 Task: Create a sub task System Test and UAT for the task  Improve code modularity for better maintainability in the project TransparentLine , assign it to team member softage.6@softage.net and update the status of the sub task to  On Track  , set the priority of the sub task to Low.
Action: Mouse moved to (47, 368)
Screenshot: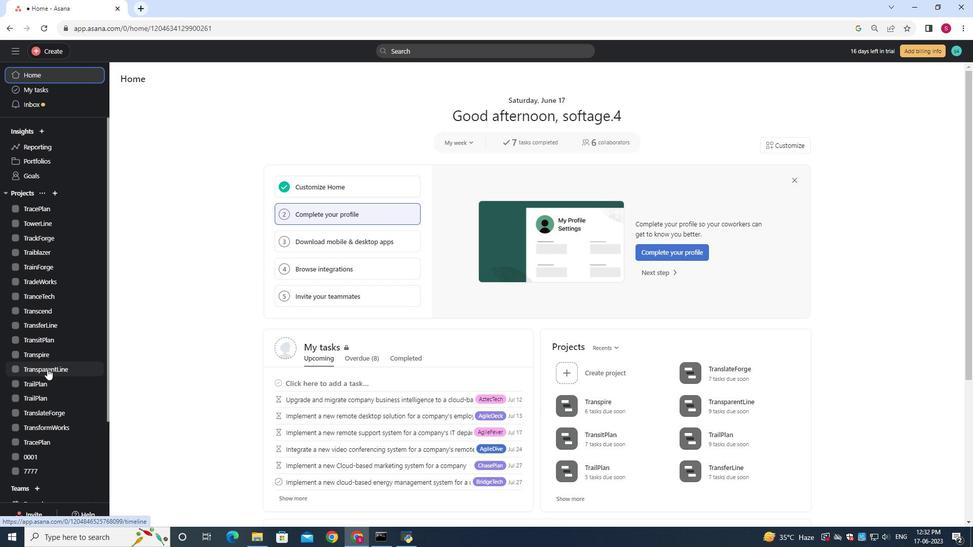 
Action: Mouse pressed left at (47, 368)
Screenshot: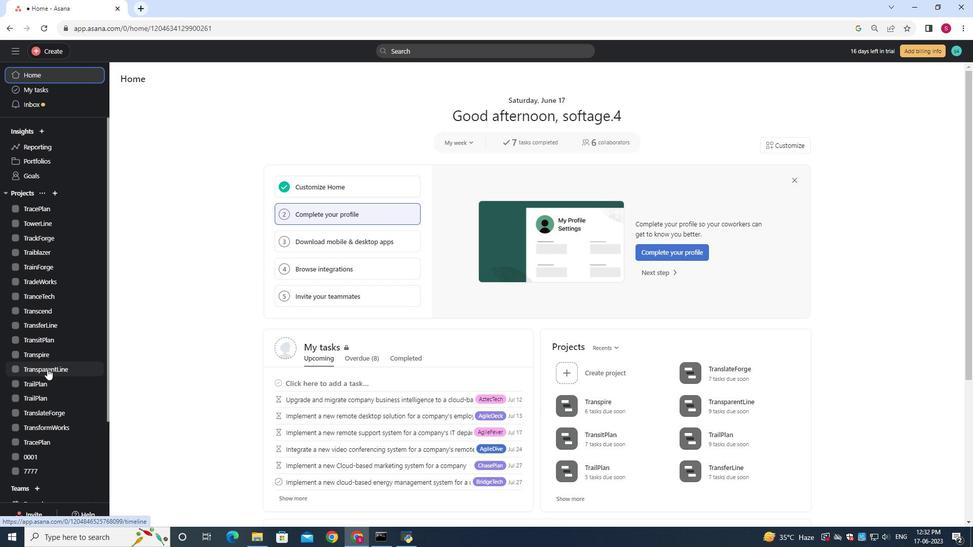 
Action: Mouse moved to (355, 226)
Screenshot: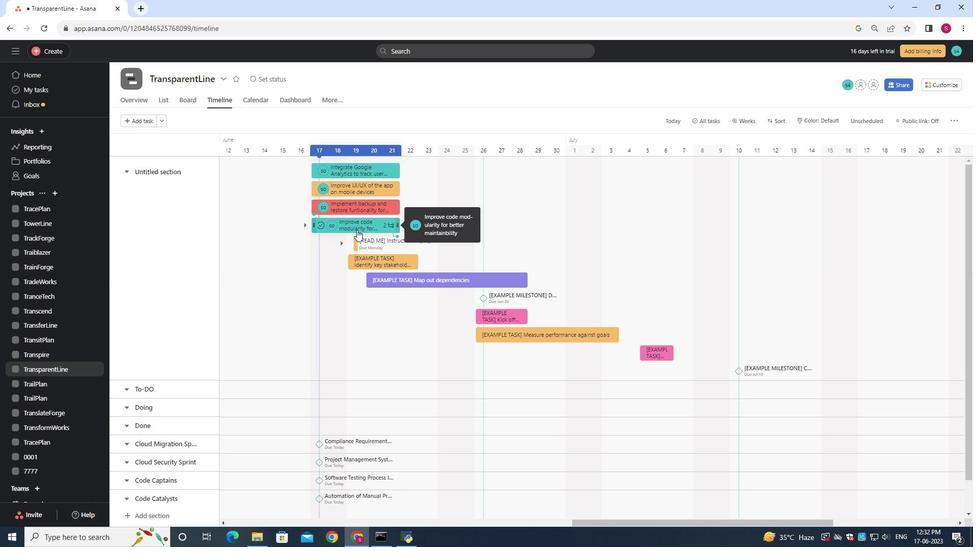 
Action: Mouse pressed left at (355, 226)
Screenshot: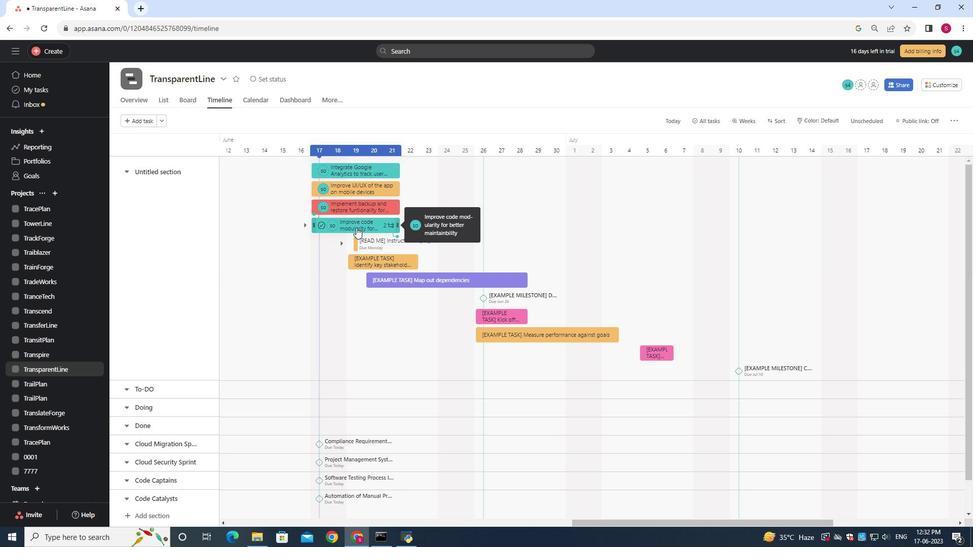 
Action: Mouse moved to (747, 329)
Screenshot: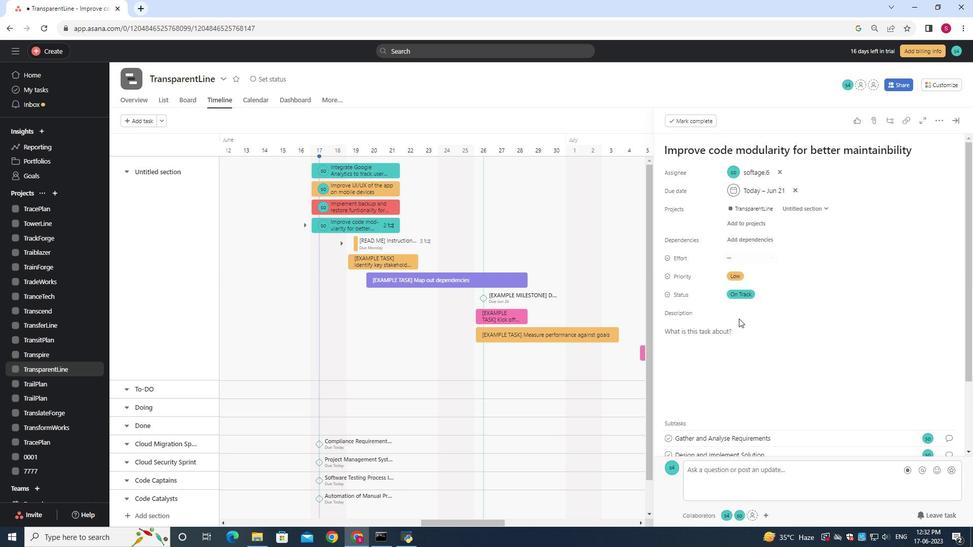 
Action: Mouse scrolled (747, 329) with delta (0, 0)
Screenshot: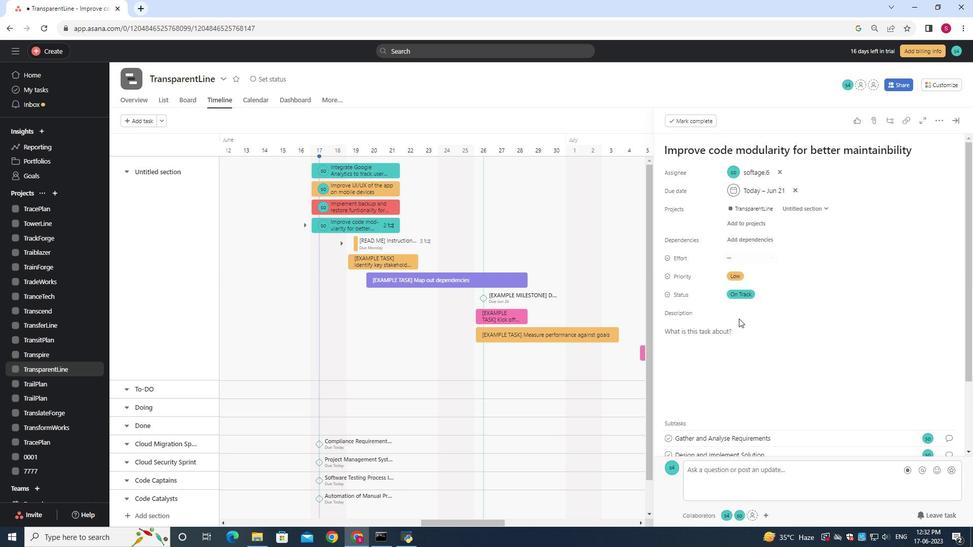 
Action: Mouse moved to (748, 331)
Screenshot: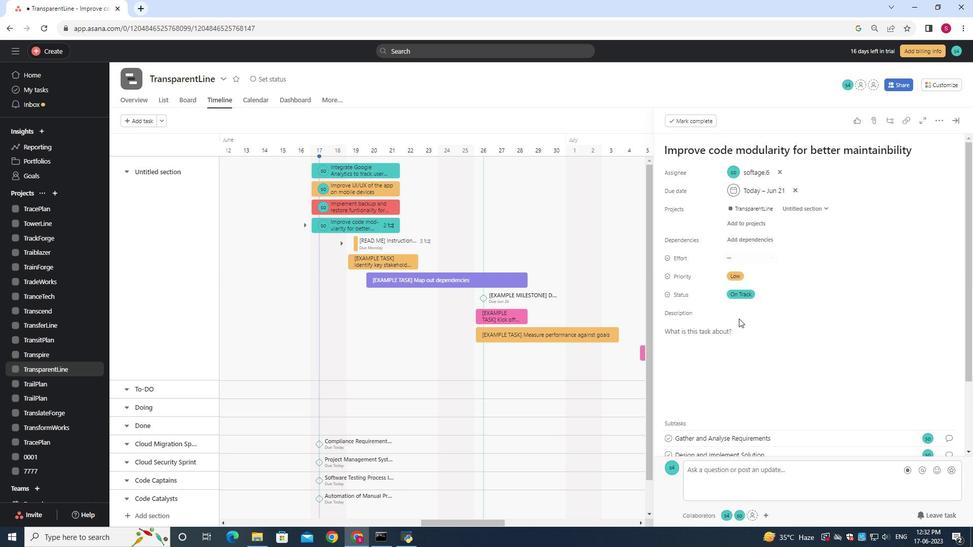 
Action: Mouse scrolled (748, 330) with delta (0, 0)
Screenshot: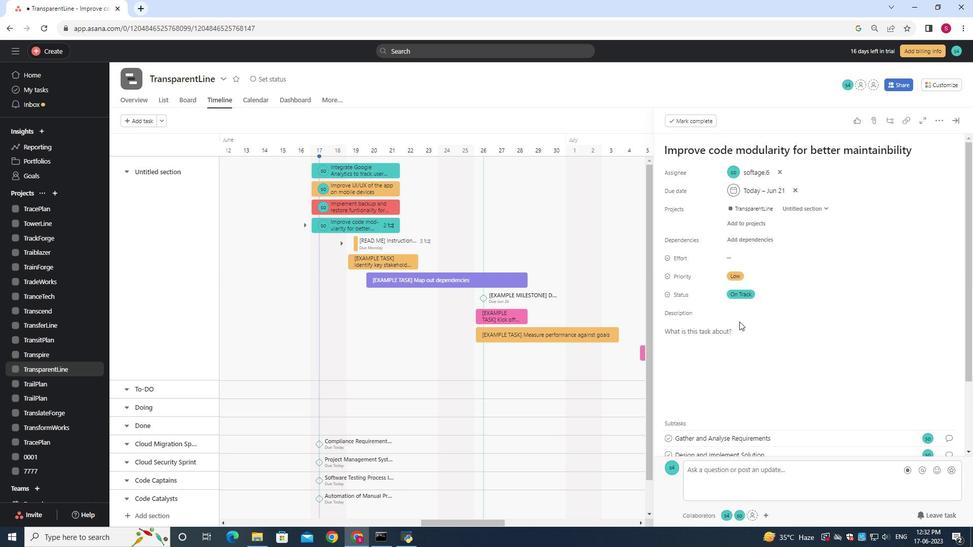 
Action: Mouse moved to (748, 331)
Screenshot: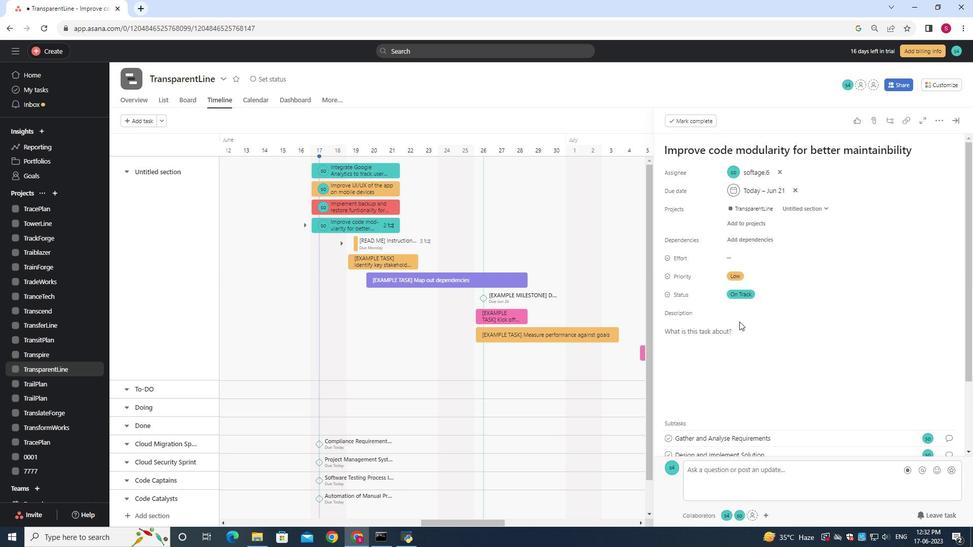 
Action: Mouse scrolled (748, 330) with delta (0, -1)
Screenshot: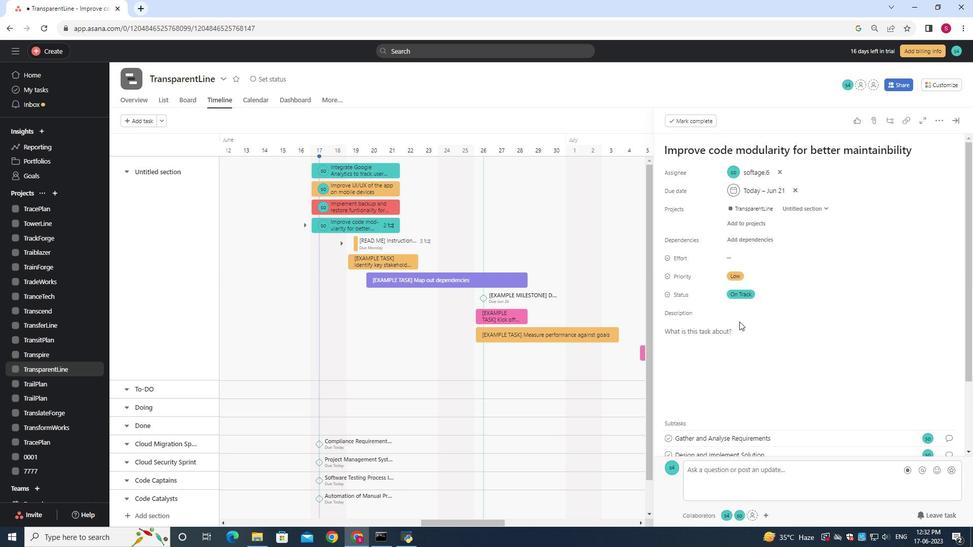 
Action: Mouse moved to (748, 330)
Screenshot: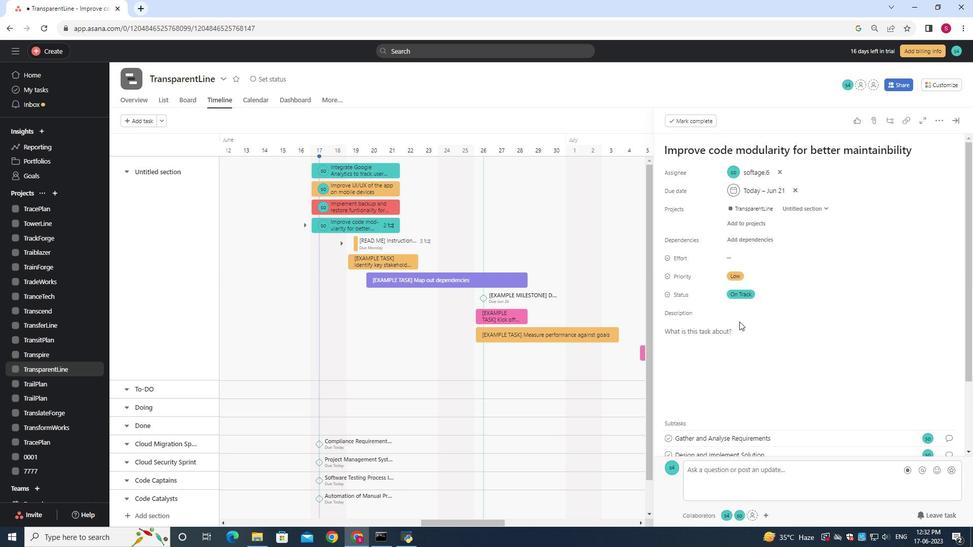 
Action: Mouse scrolled (748, 330) with delta (0, -1)
Screenshot: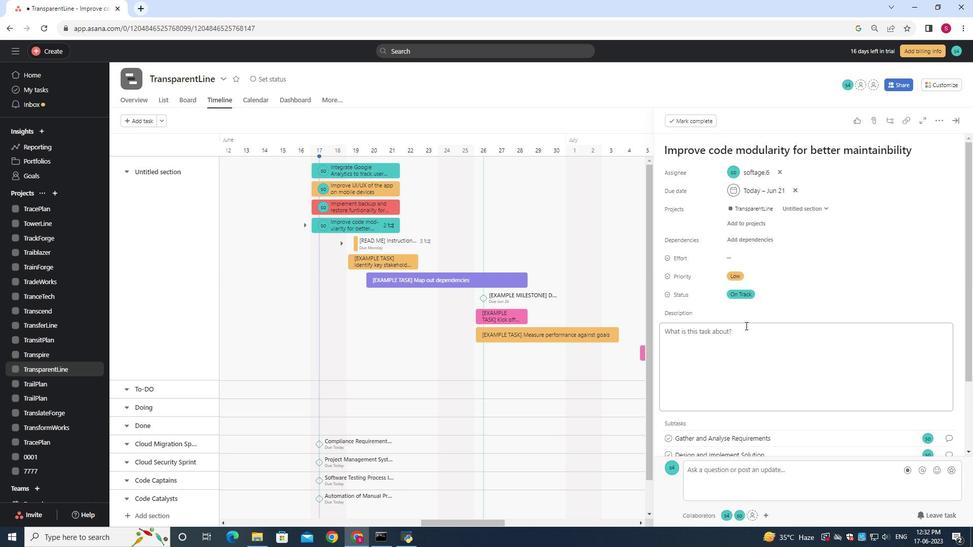 
Action: Mouse moved to (750, 330)
Screenshot: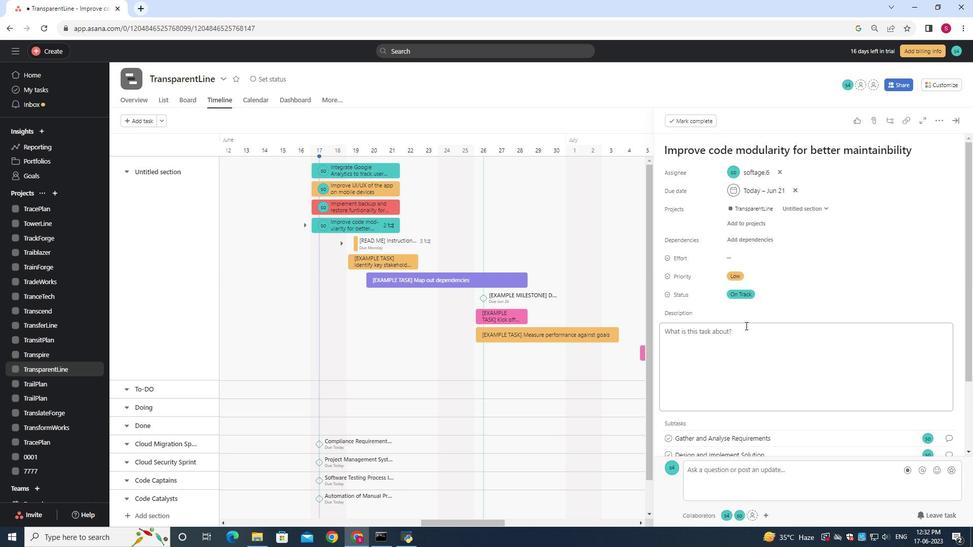 
Action: Mouse scrolled (748, 330) with delta (0, 0)
Screenshot: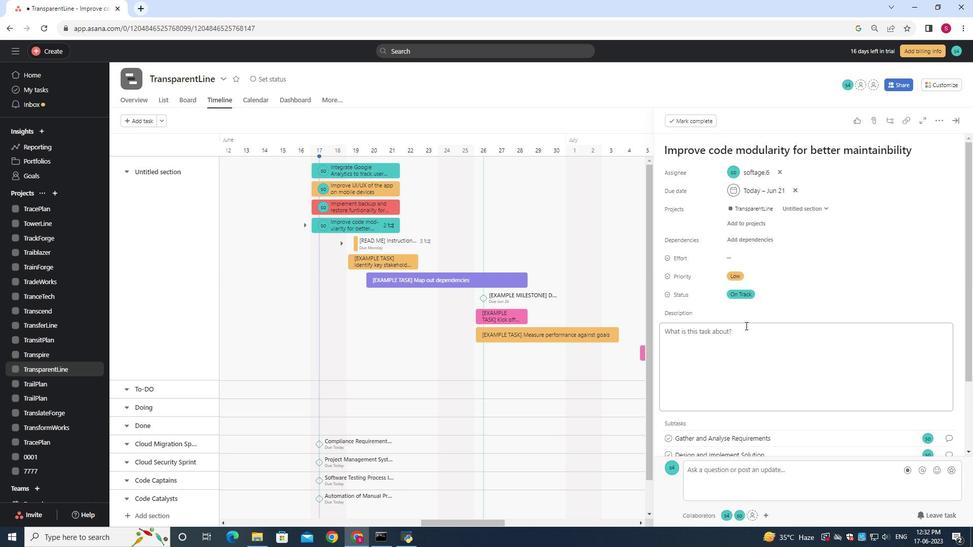 
Action: Mouse moved to (750, 330)
Screenshot: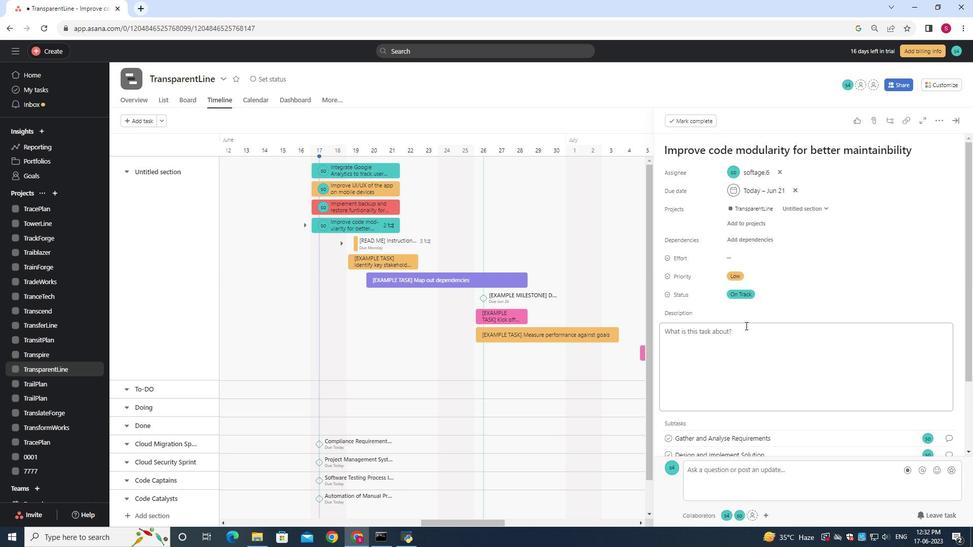 
Action: Mouse scrolled (750, 330) with delta (0, 0)
Screenshot: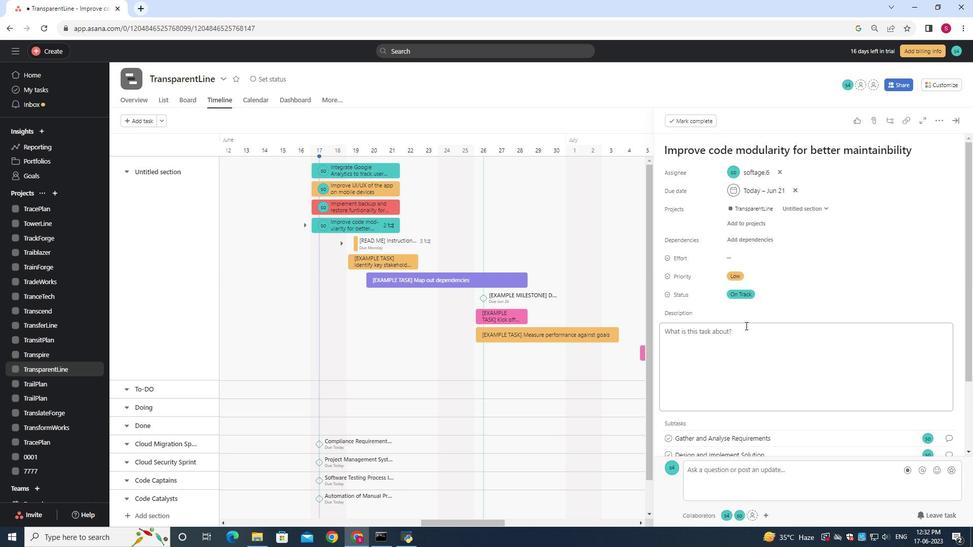 
Action: Mouse moved to (688, 382)
Screenshot: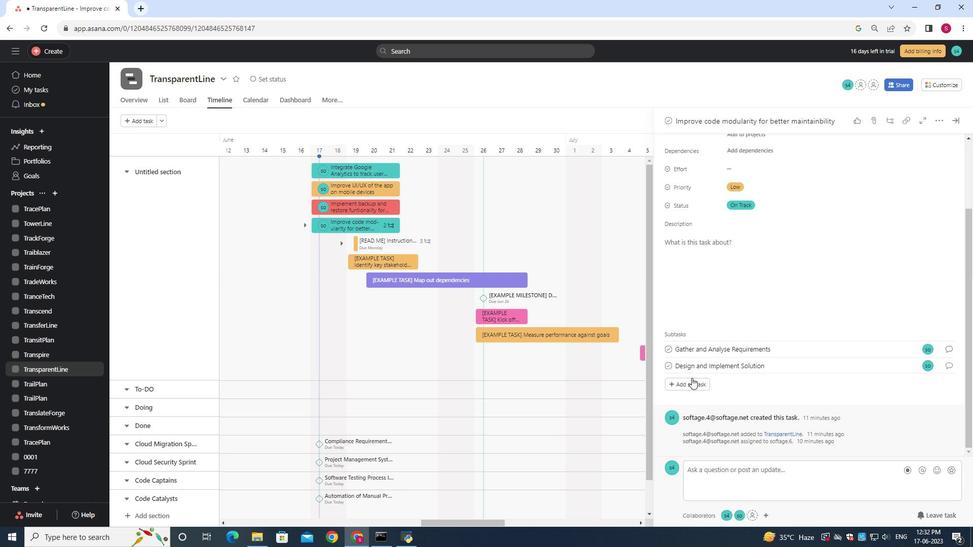 
Action: Mouse pressed left at (688, 382)
Screenshot: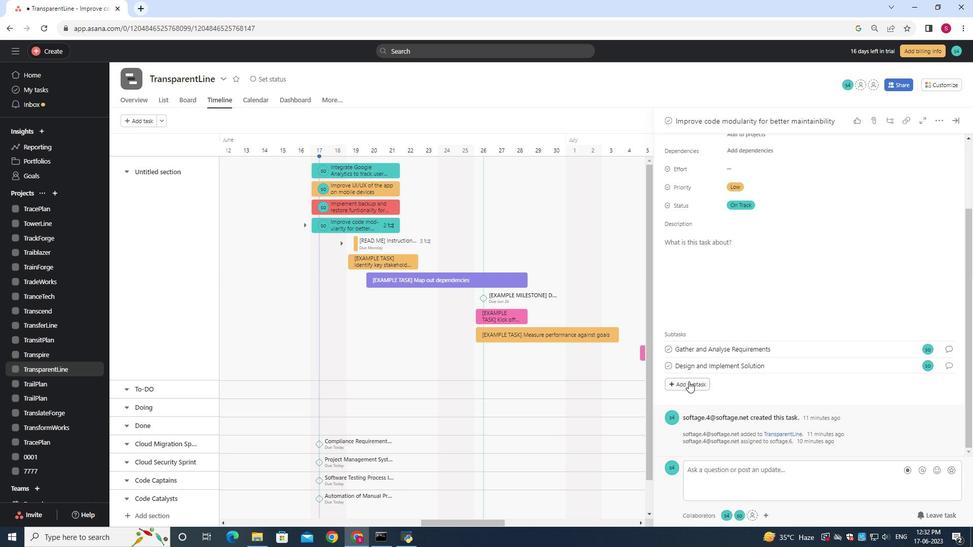 
Action: Key pressed <Key.shift>System<Key.space><Key.shift>Test<Key.space><Key.shift><Key.shift><Key.shift><Key.shift><Key.shift><Key.shift><Key.shift><Key.shift><Key.shift><Key.shift><Key.shift><Key.shift><Key.shift><Key.shift>and<Key.space><Key.shift><Key.shift><Key.shift>UAT
Screenshot: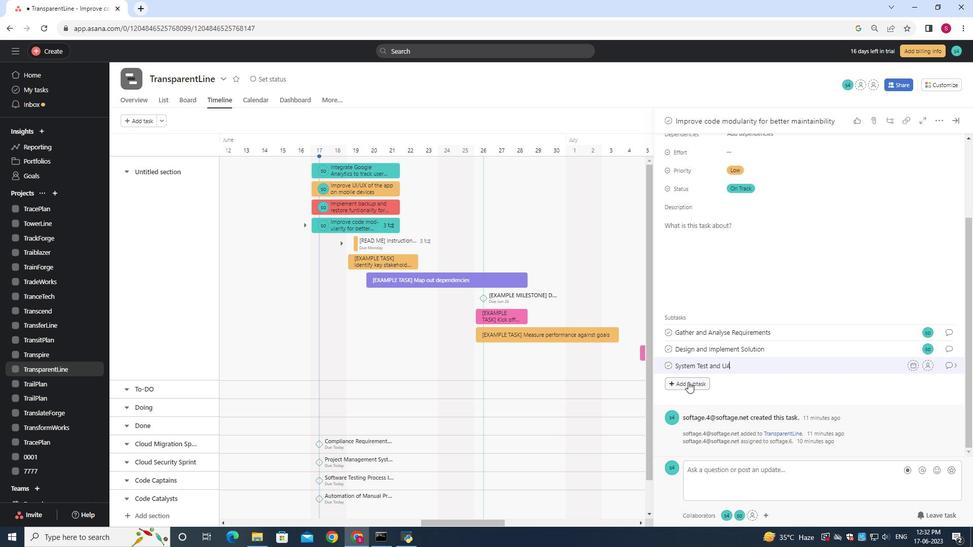 
Action: Mouse moved to (925, 364)
Screenshot: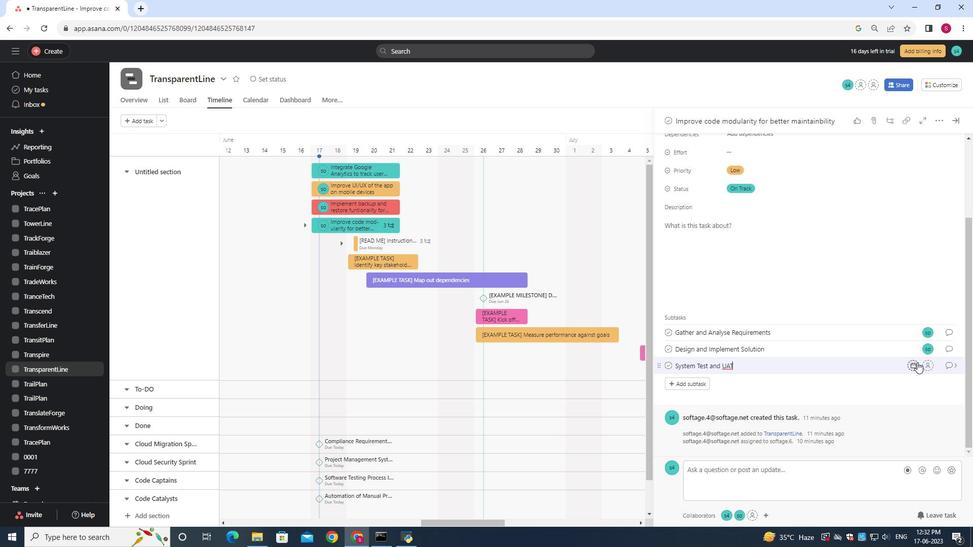 
Action: Mouse pressed left at (925, 364)
Screenshot: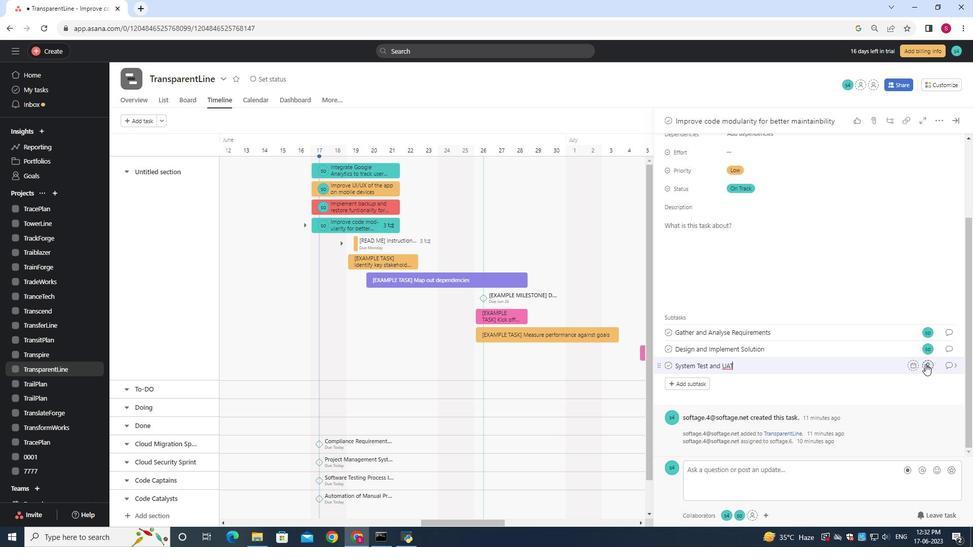 
Action: Mouse moved to (921, 361)
Screenshot: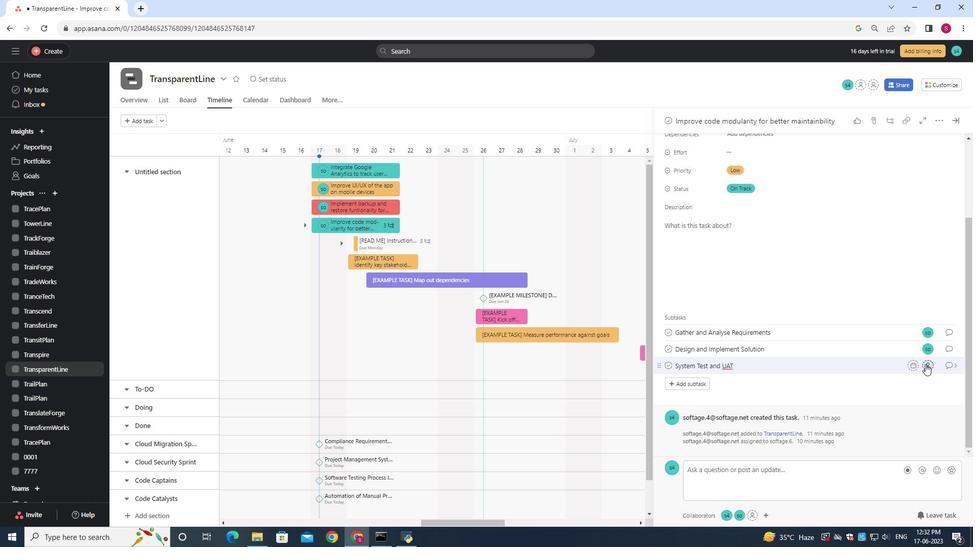 
Action: Key pressed softage.6<Key.shift><Key.shift><Key.shift><Key.shift><Key.shift><Key.shift><Key.shift><Key.shift>@softage.net
Screenshot: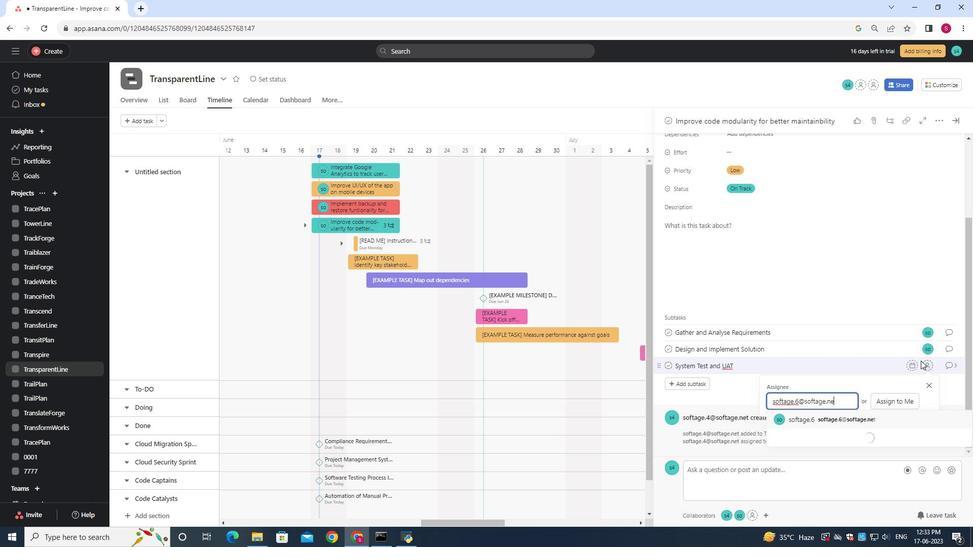 
Action: Mouse moved to (847, 415)
Screenshot: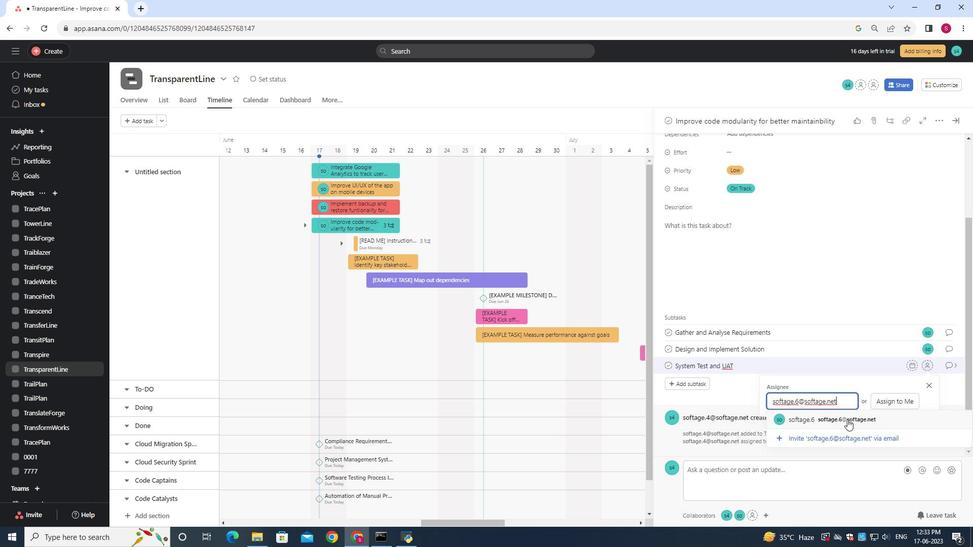 
Action: Mouse pressed left at (847, 415)
Screenshot: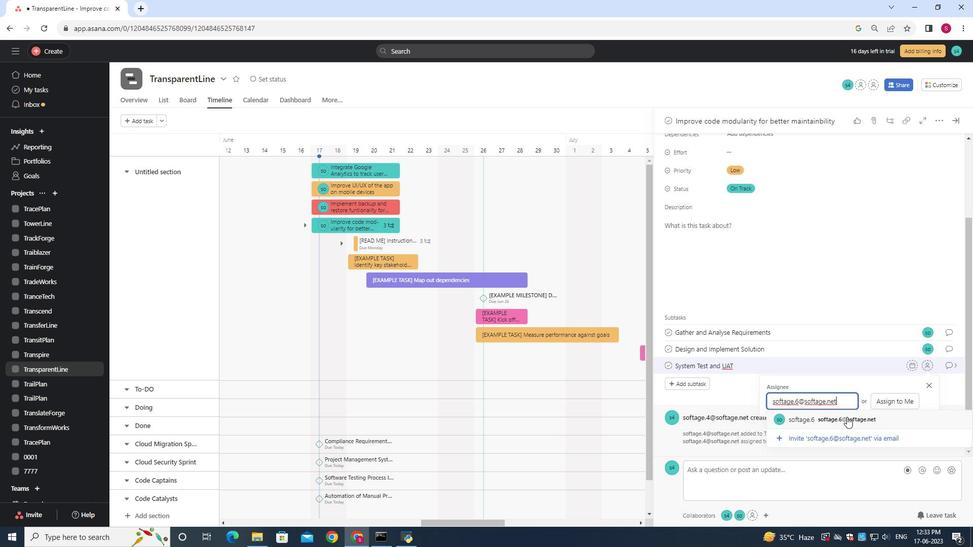 
Action: Mouse moved to (952, 365)
Screenshot: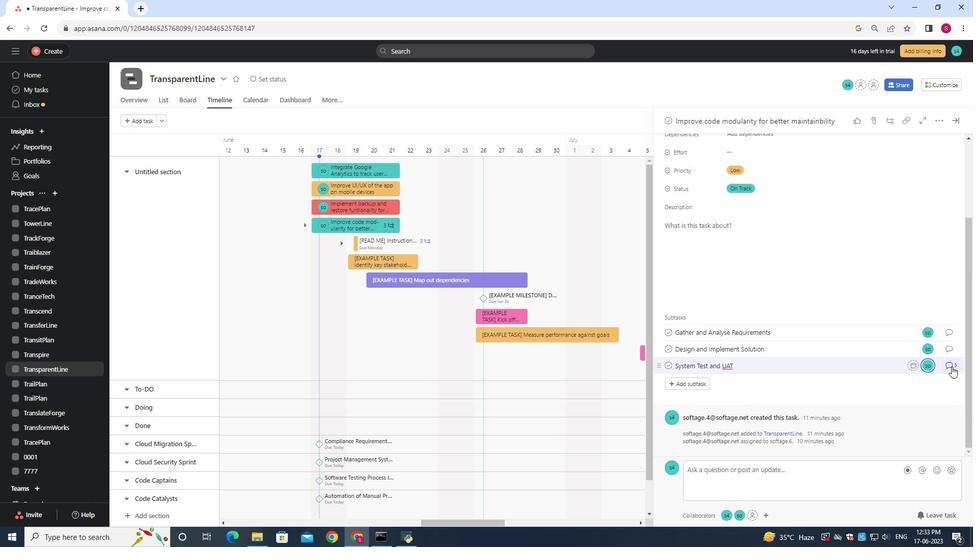 
Action: Mouse pressed left at (952, 365)
Screenshot: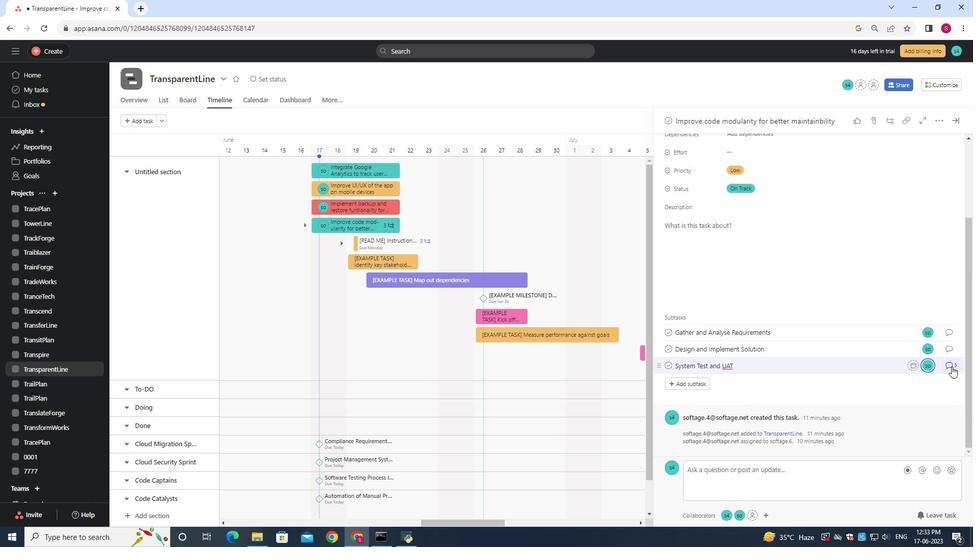 
Action: Mouse moved to (724, 382)
Screenshot: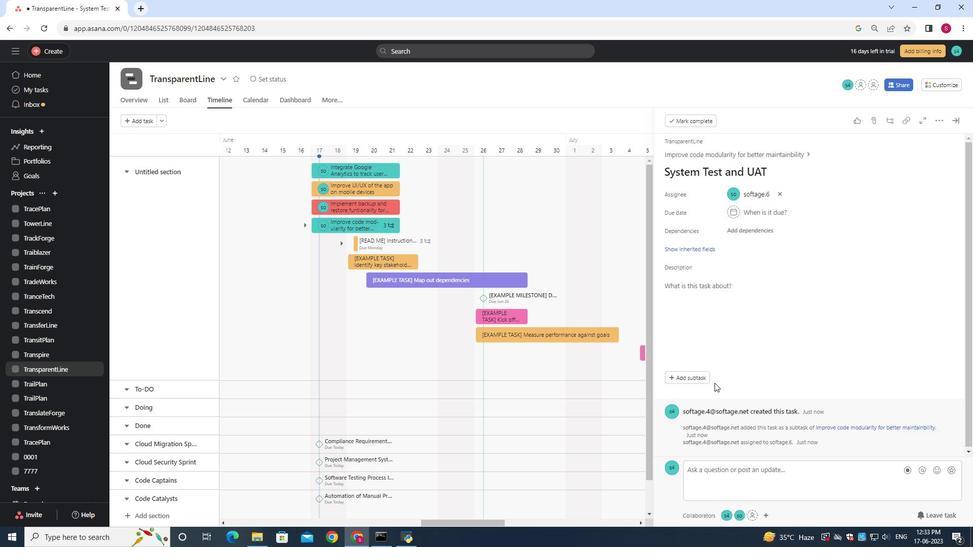 
Action: Mouse scrolled (724, 381) with delta (0, 0)
Screenshot: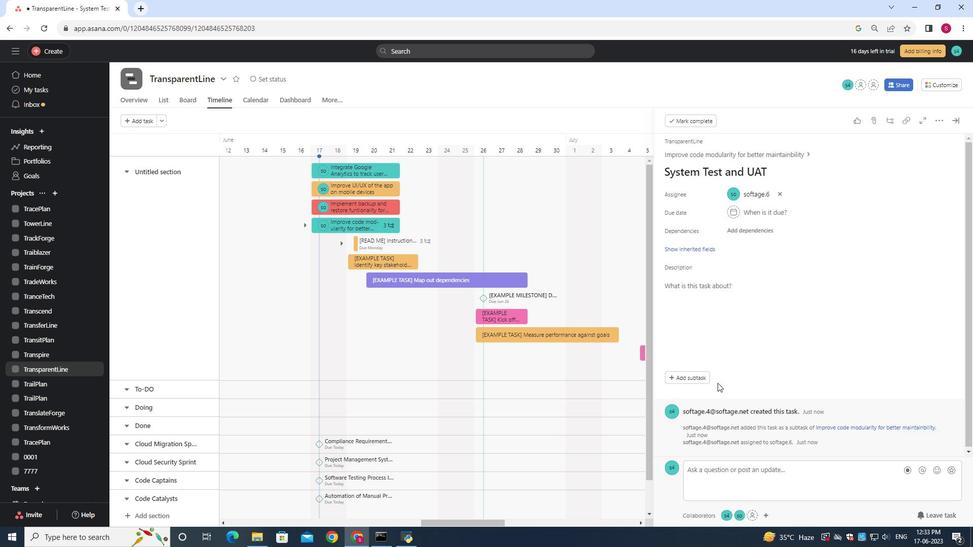 
Action: Mouse scrolled (724, 381) with delta (0, 0)
Screenshot: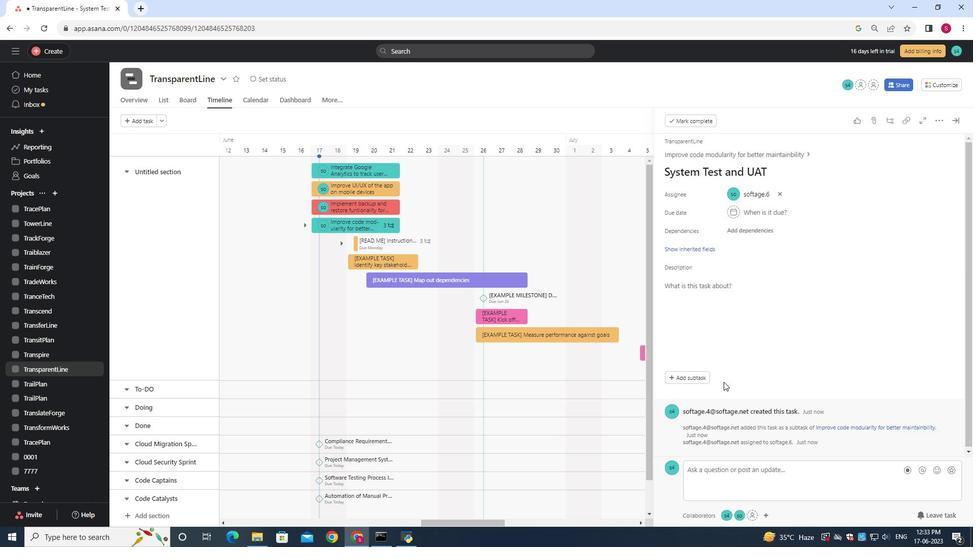
Action: Mouse scrolled (724, 381) with delta (0, 0)
Screenshot: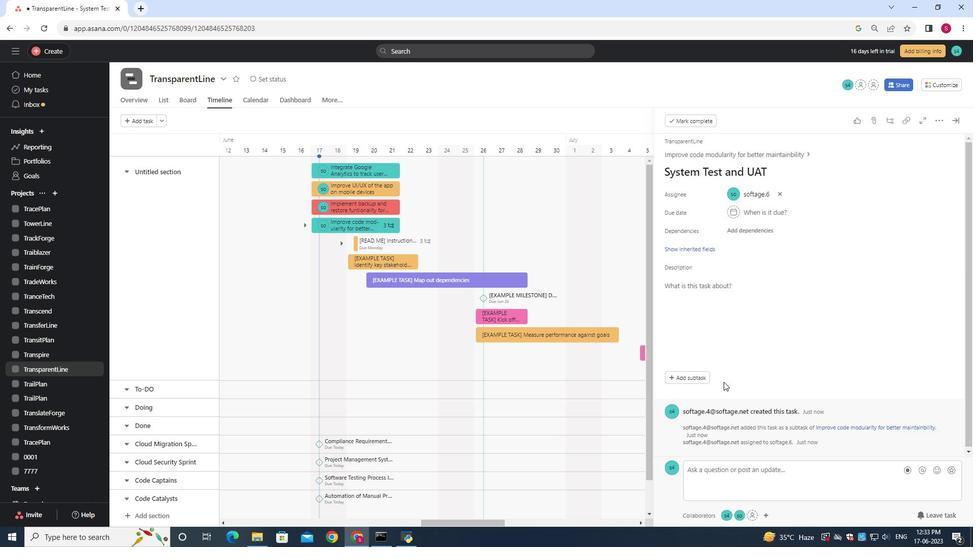 
Action: Mouse moved to (724, 381)
Screenshot: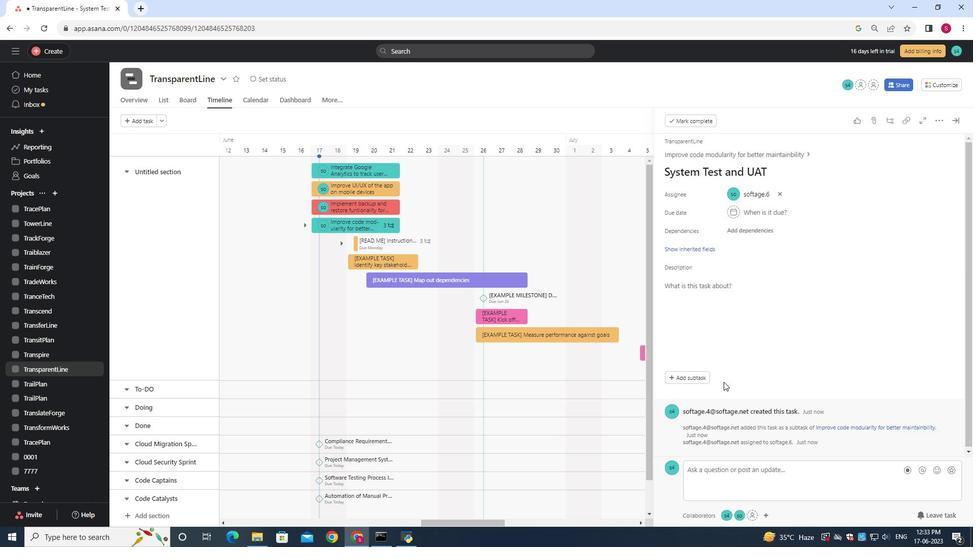 
Action: Mouse scrolled (724, 380) with delta (0, 0)
Screenshot: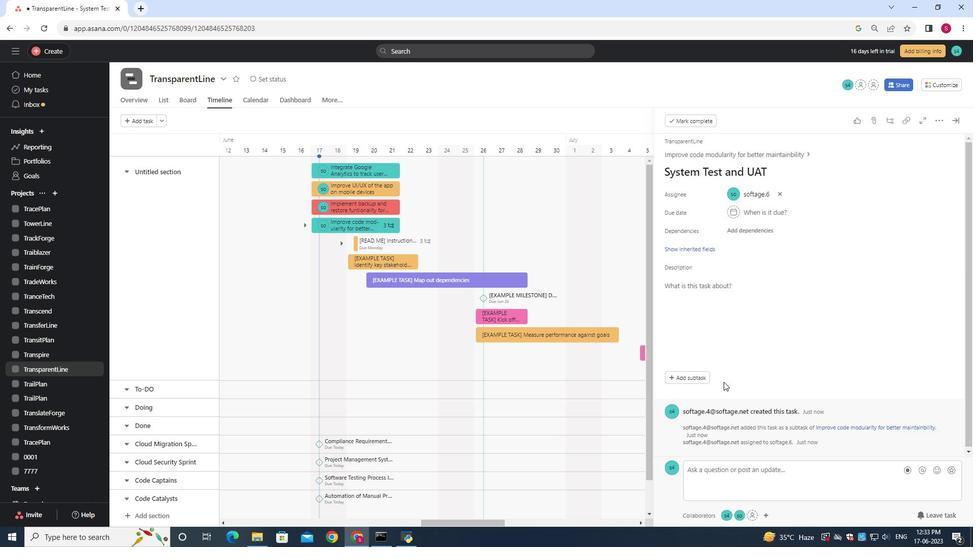 
Action: Mouse moved to (771, 295)
Screenshot: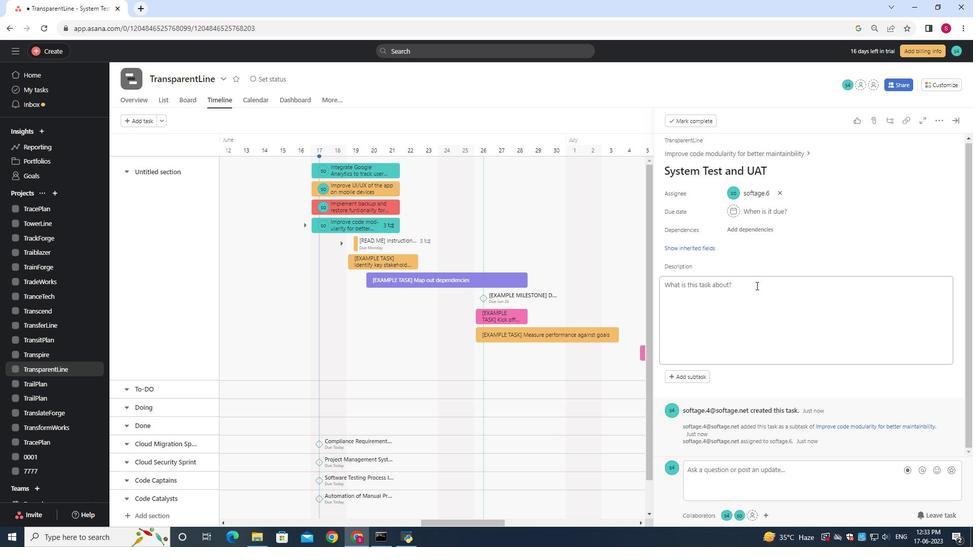 
Action: Mouse scrolled (771, 294) with delta (0, 0)
Screenshot: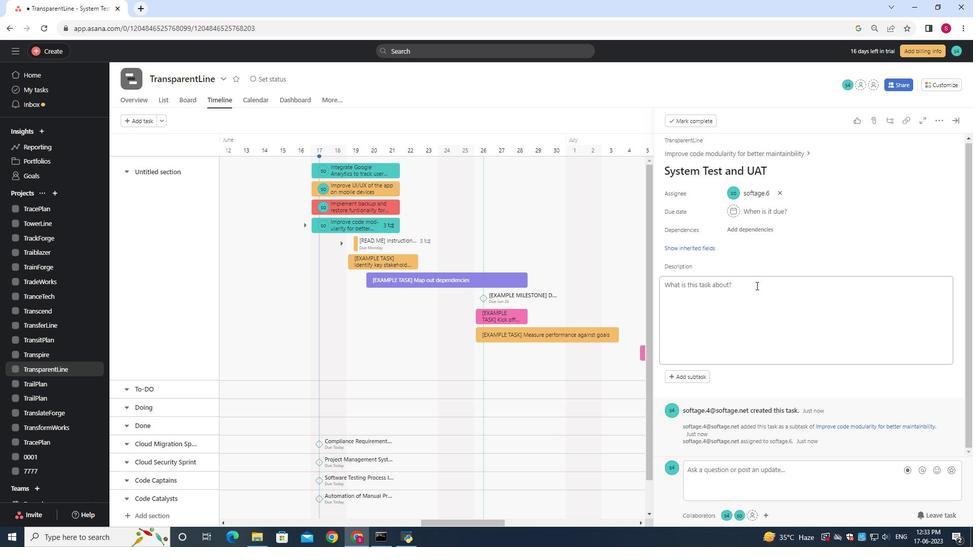
Action: Mouse moved to (771, 295)
Screenshot: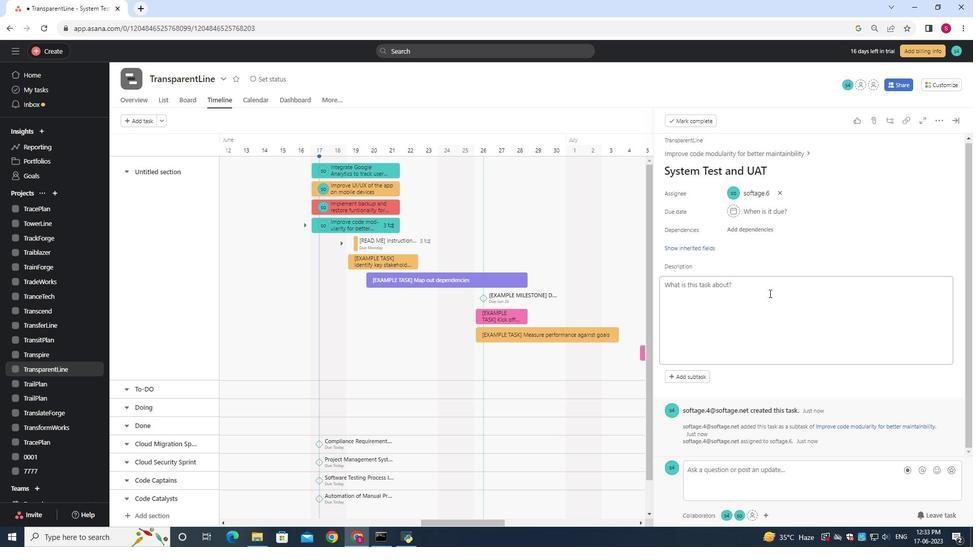 
Action: Mouse scrolled (771, 295) with delta (0, 0)
Screenshot: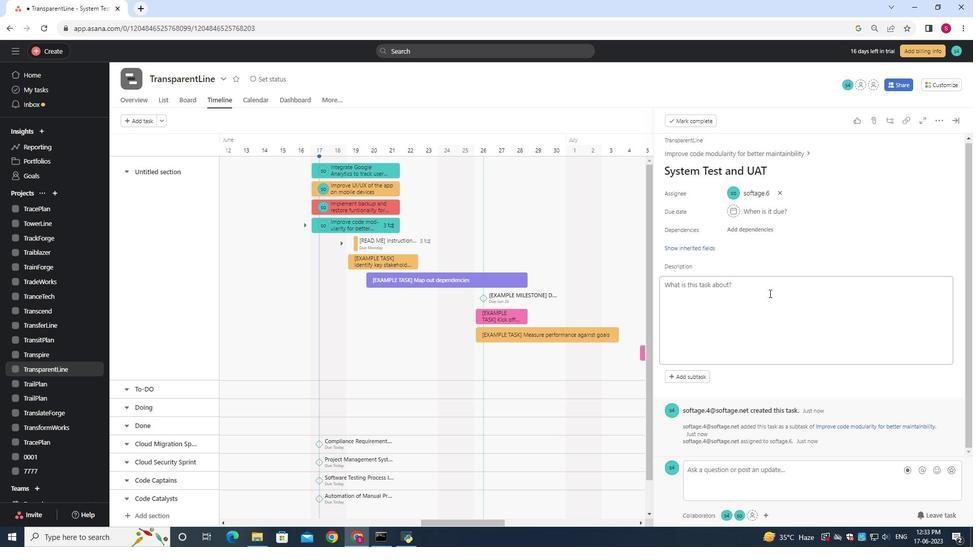 
Action: Mouse scrolled (771, 295) with delta (0, 0)
Screenshot: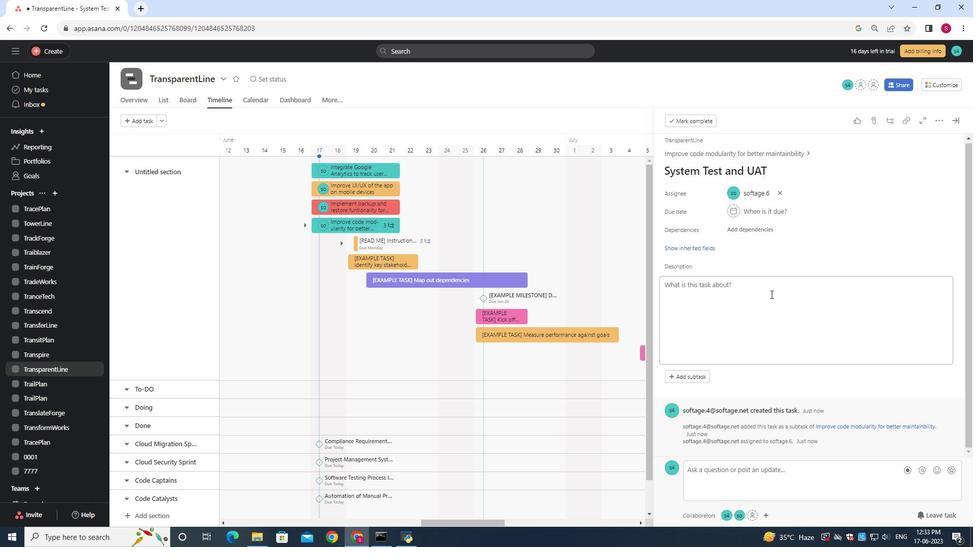 
Action: Mouse moved to (771, 295)
Screenshot: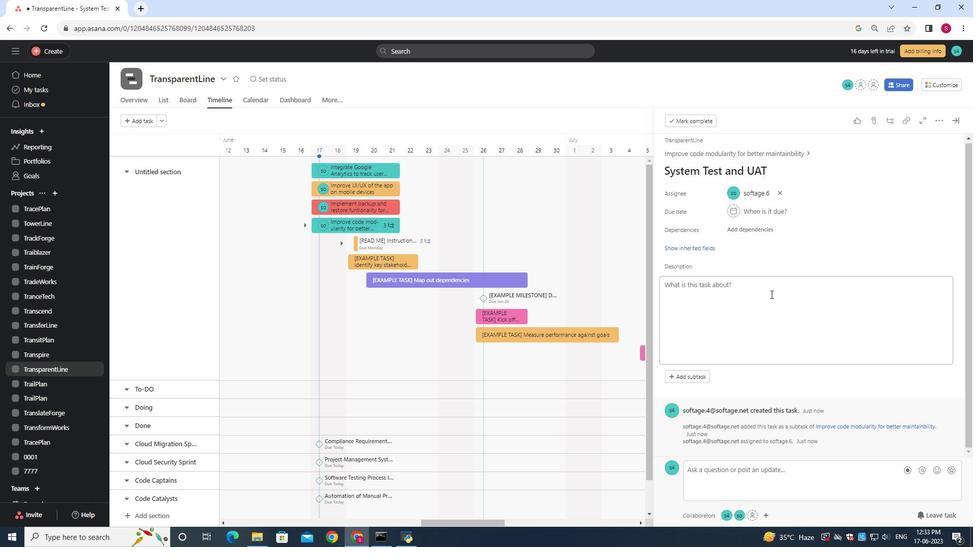 
Action: Mouse scrolled (771, 295) with delta (0, 0)
Screenshot: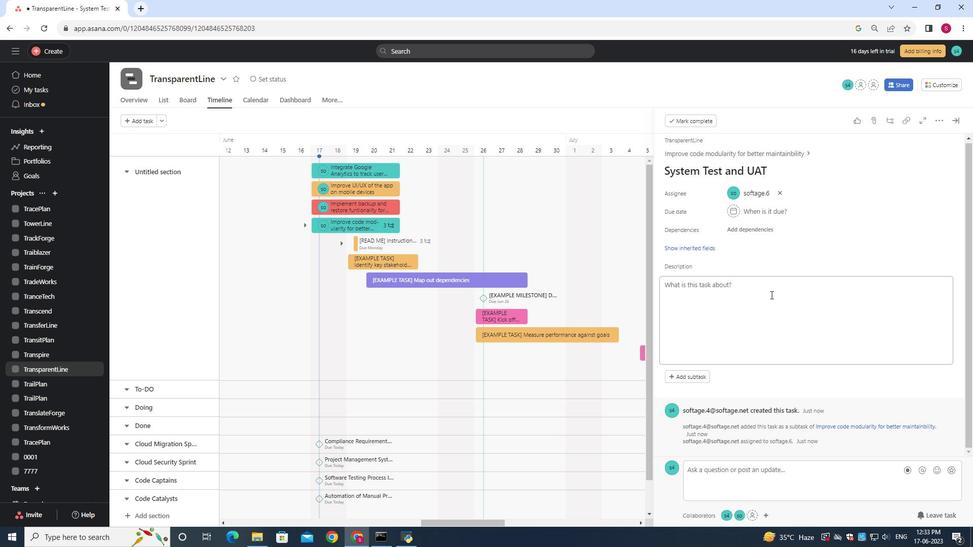 
Action: Mouse moved to (677, 246)
Screenshot: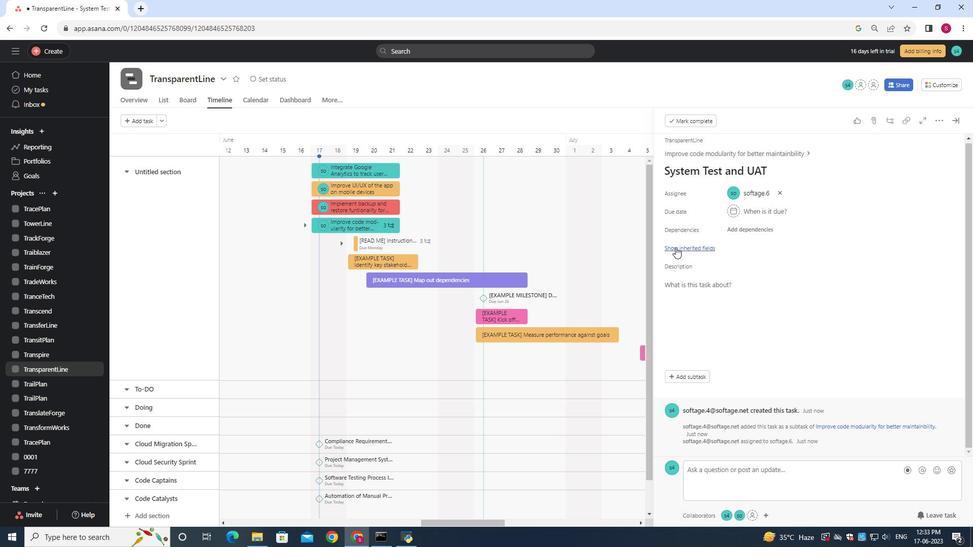 
Action: Mouse pressed left at (677, 246)
Screenshot: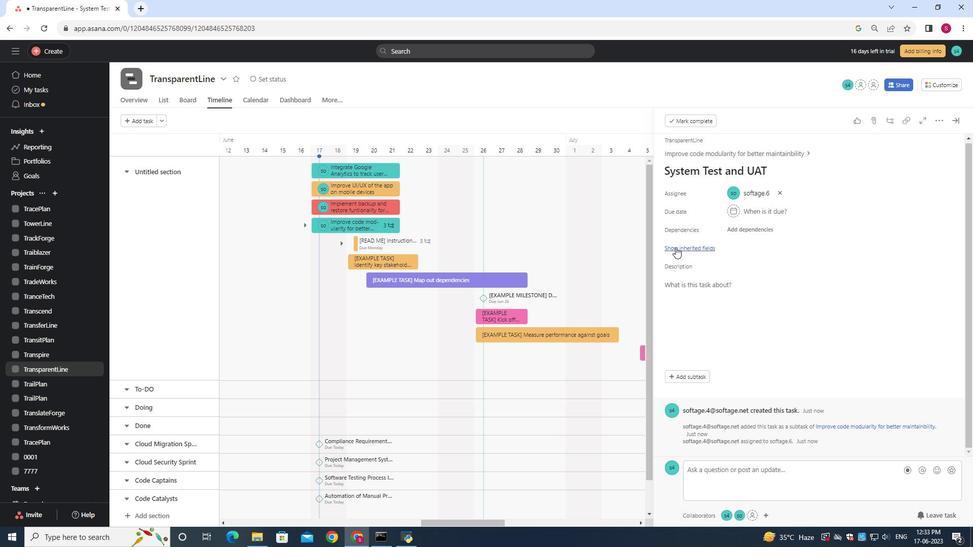 
Action: Mouse moved to (732, 247)
Screenshot: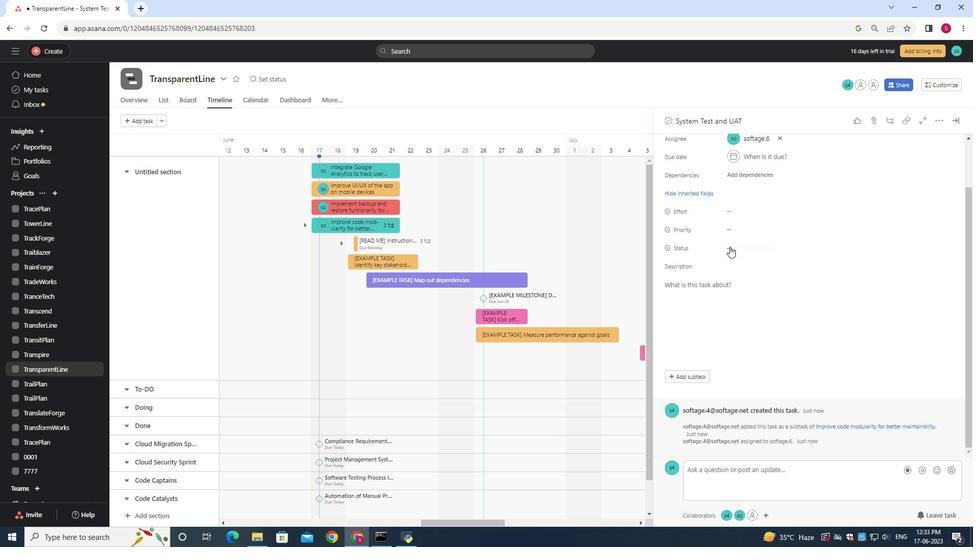 
Action: Mouse pressed left at (732, 247)
Screenshot: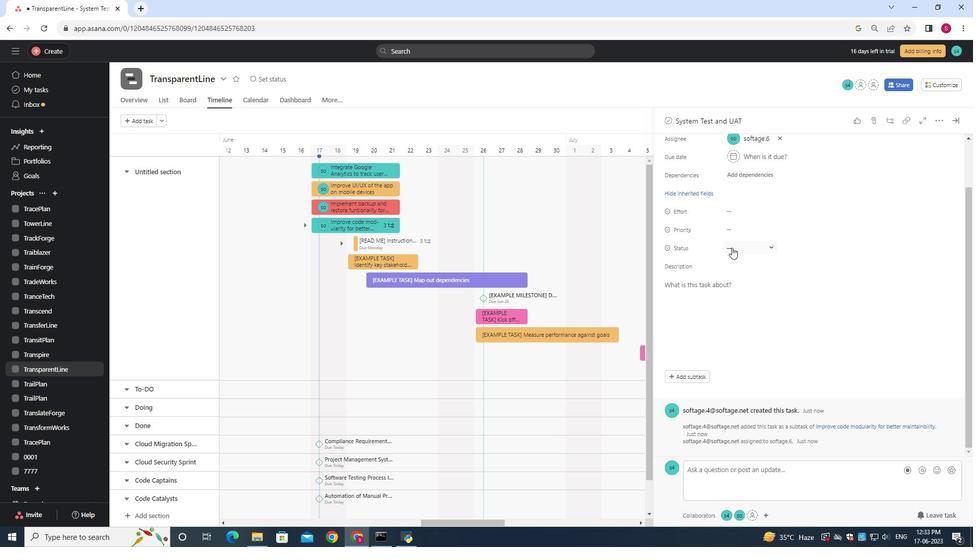 
Action: Mouse moved to (761, 276)
Screenshot: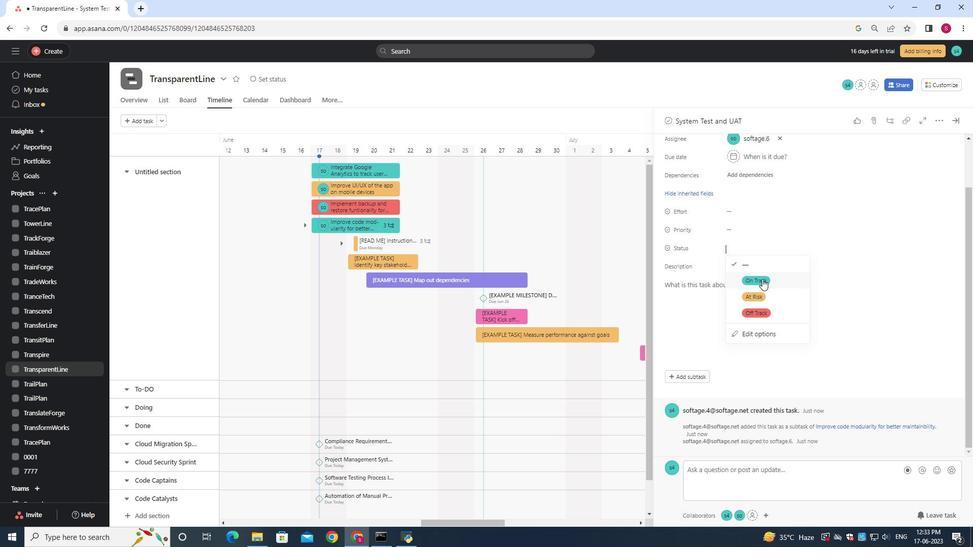 
Action: Mouse pressed left at (761, 276)
Screenshot: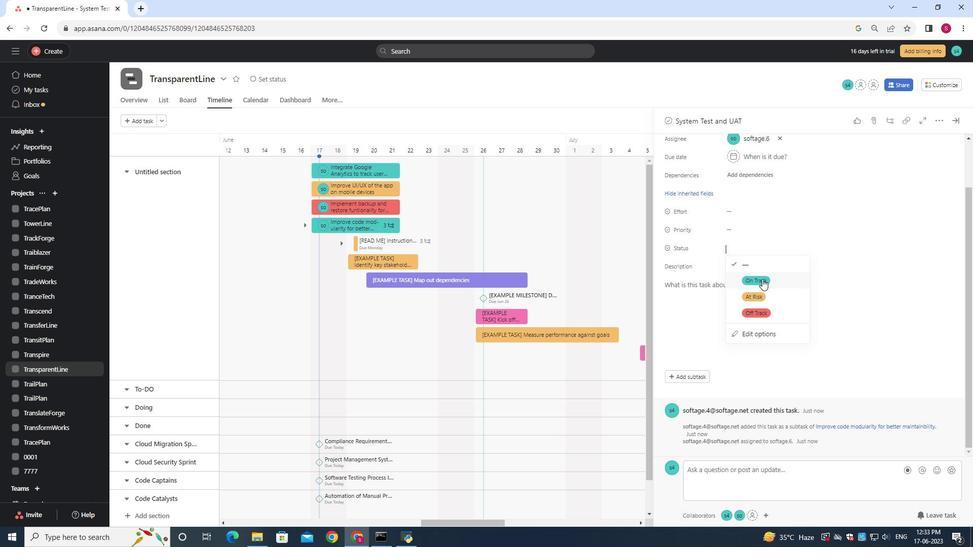 
Action: Mouse moved to (732, 227)
Screenshot: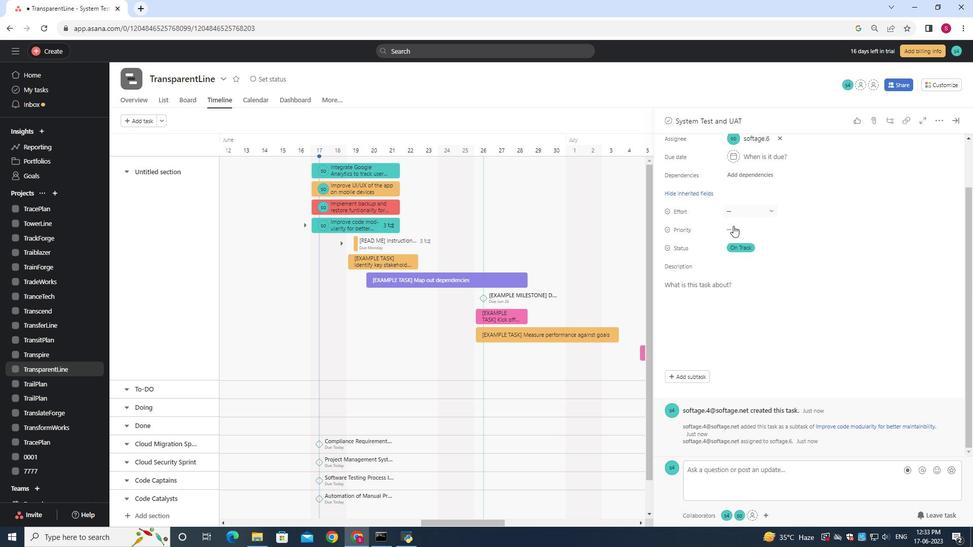 
Action: Mouse pressed left at (732, 227)
Screenshot: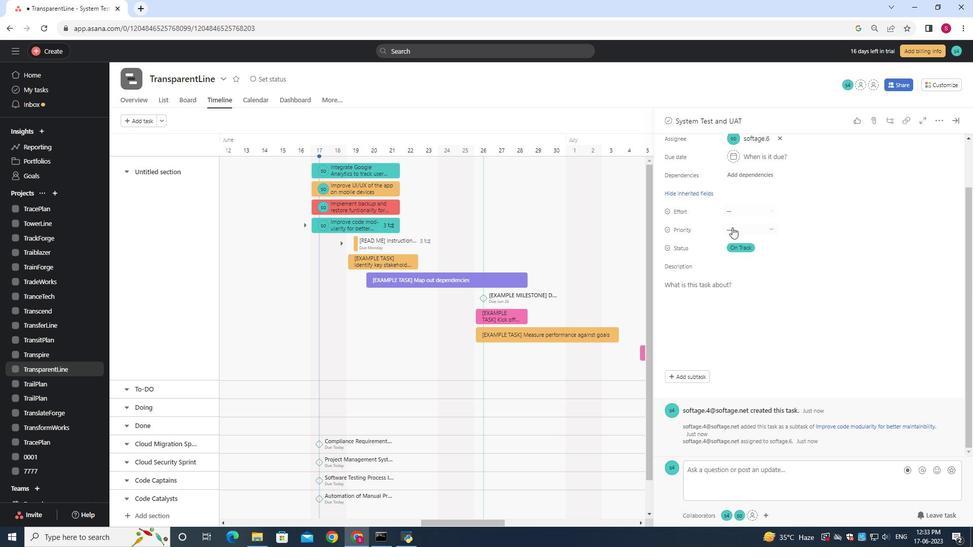 
Action: Mouse moved to (749, 293)
Screenshot: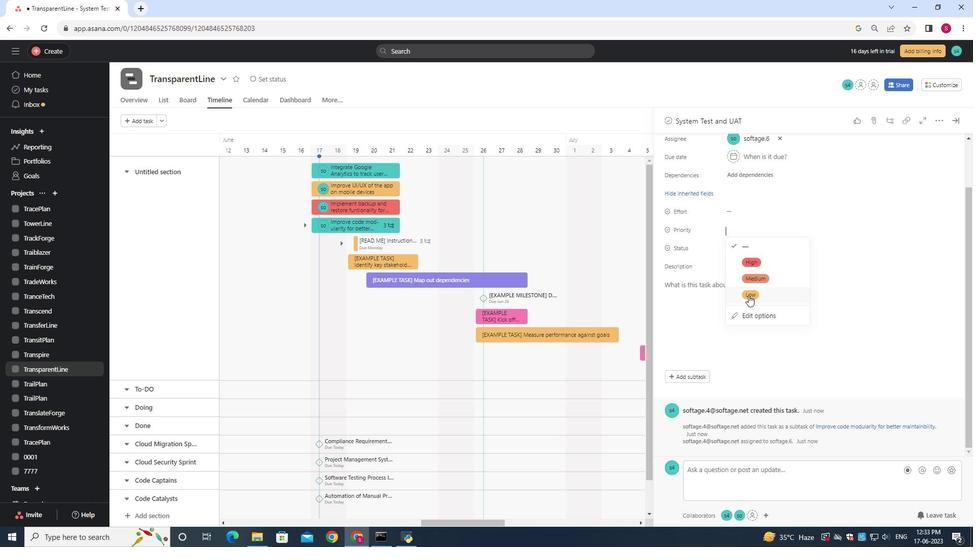 
Action: Mouse pressed left at (749, 293)
Screenshot: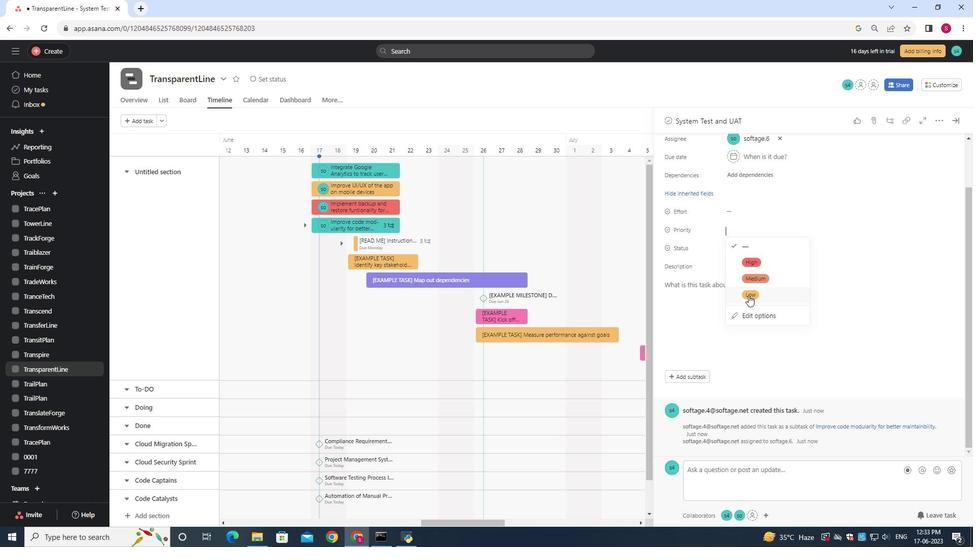 
Action: Mouse moved to (749, 293)
Screenshot: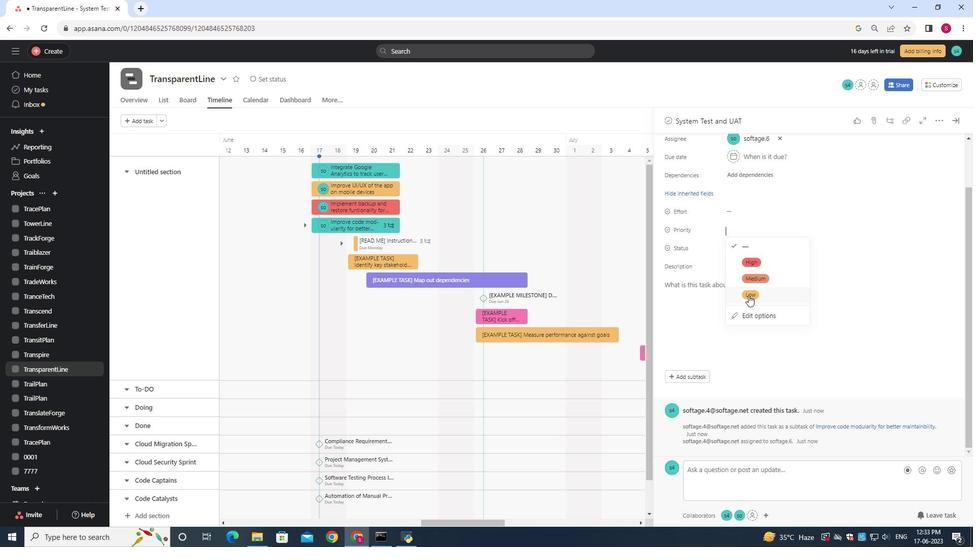 
